 Task: Read customer reviews and ratings for real estate agents in Oklahoma City, Oklahoma, to find an agent who specializes in ranch properties or acreage.
Action: Mouse moved to (123, 125)
Screenshot: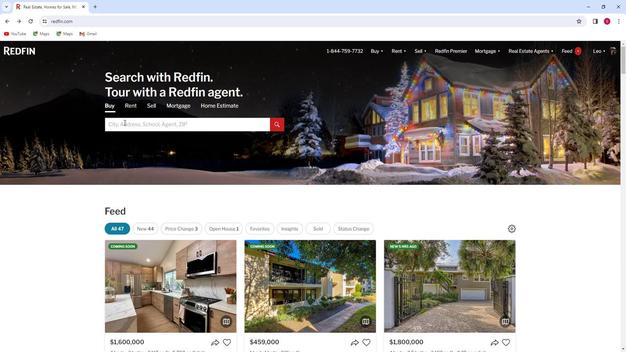 
Action: Mouse pressed left at (123, 125)
Screenshot: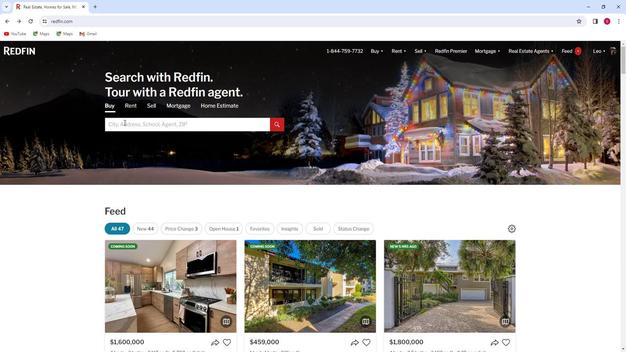 
Action: Mouse moved to (123, 122)
Screenshot: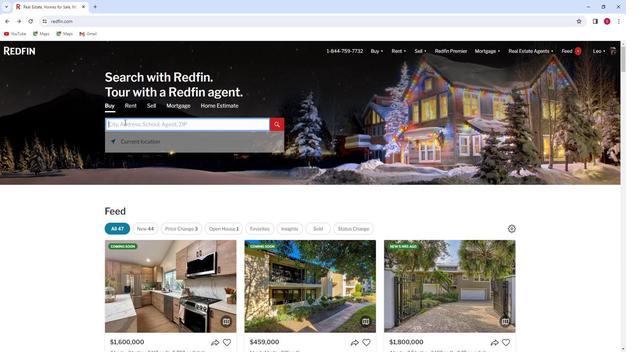 
Action: Key pressed <Key.shift>Okk<Key.backspace>la
Screenshot: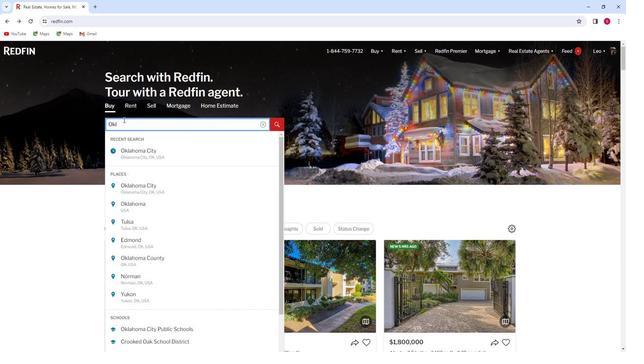
Action: Mouse moved to (138, 153)
Screenshot: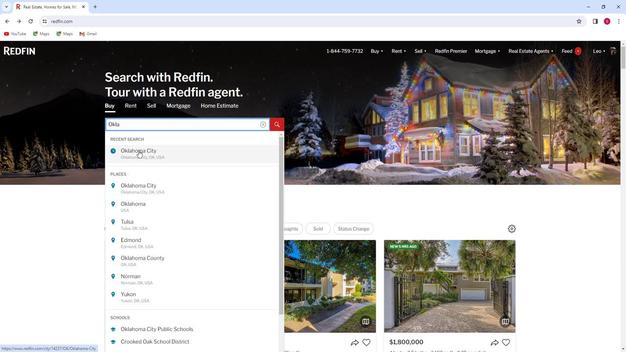 
Action: Mouse pressed left at (138, 153)
Screenshot: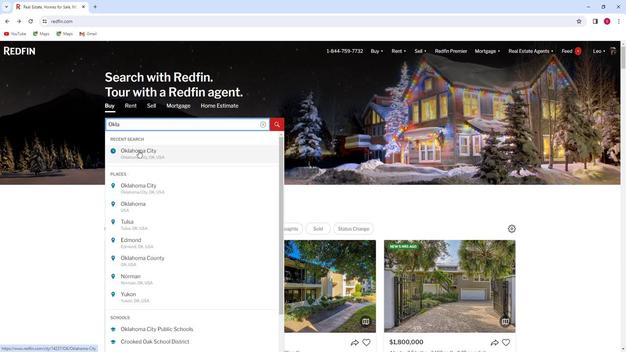 
Action: Mouse moved to (508, 70)
Screenshot: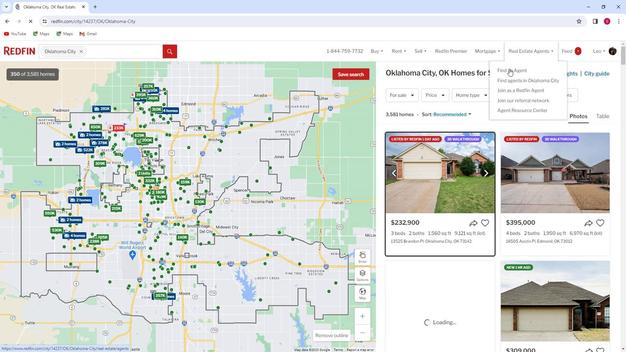 
Action: Mouse pressed left at (508, 70)
Screenshot: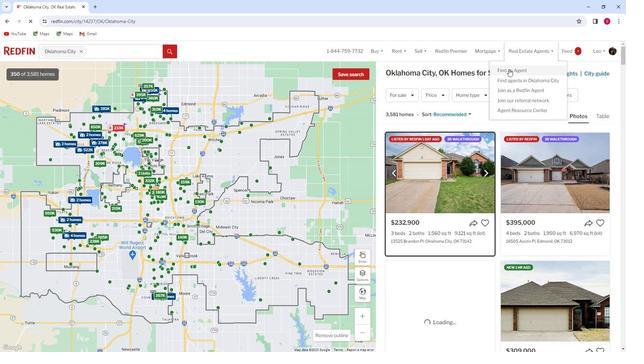 
Action: Mouse moved to (270, 159)
Screenshot: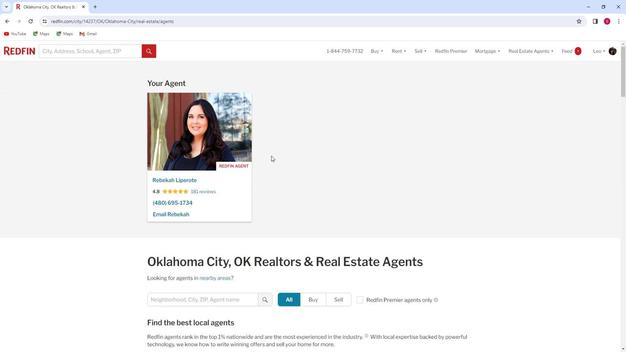 
Action: Mouse scrolled (270, 159) with delta (0, 0)
Screenshot: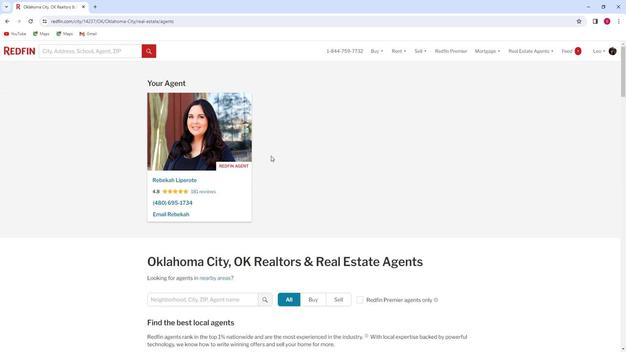 
Action: Mouse moved to (267, 159)
Screenshot: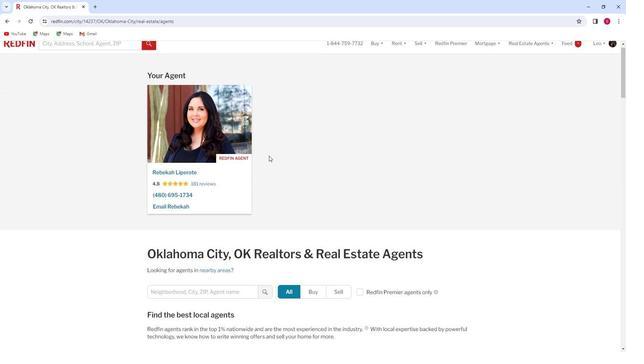
Action: Mouse scrolled (267, 159) with delta (0, 0)
Screenshot: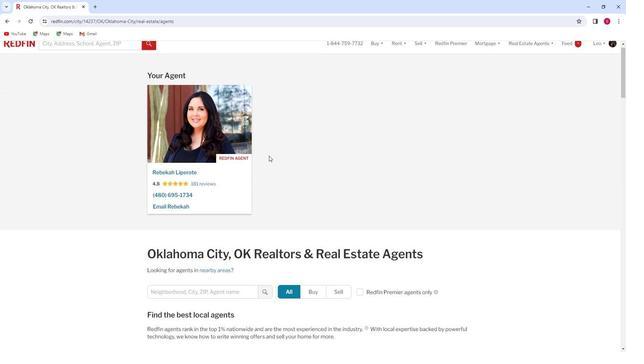 
Action: Mouse moved to (266, 159)
Screenshot: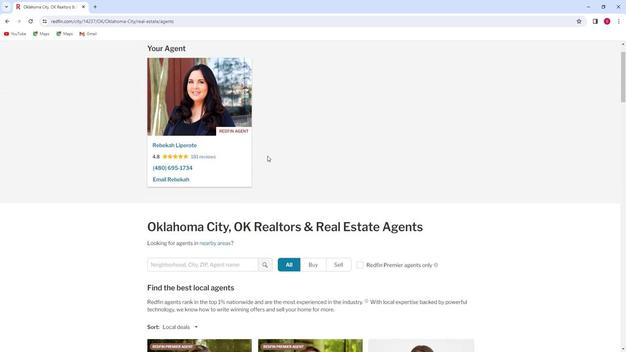 
Action: Mouse scrolled (266, 159) with delta (0, 0)
Screenshot: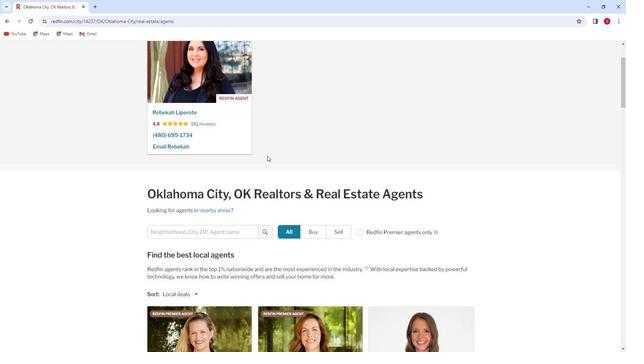 
Action: Mouse scrolled (266, 159) with delta (0, 0)
Screenshot: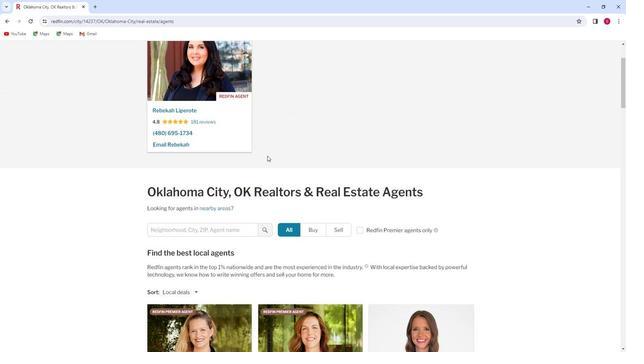 
Action: Mouse moved to (266, 159)
Screenshot: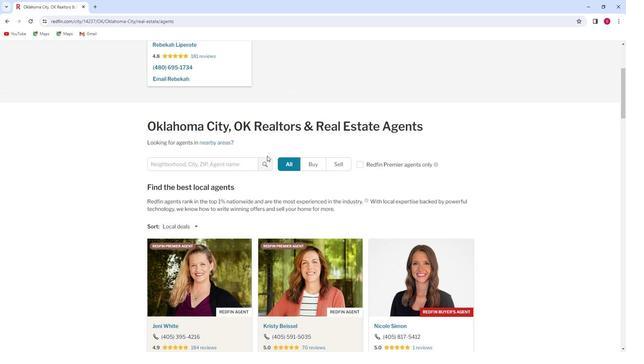 
Action: Mouse scrolled (266, 159) with delta (0, 0)
Screenshot: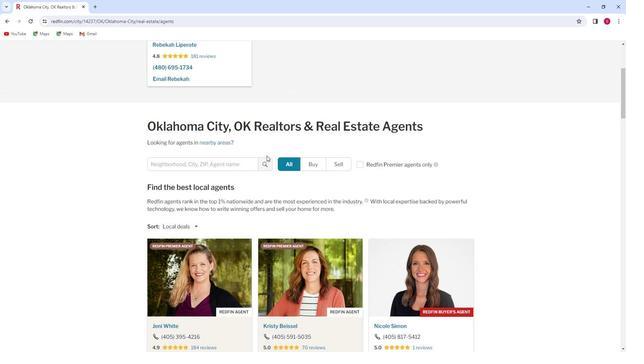 
Action: Mouse scrolled (266, 159) with delta (0, 0)
Screenshot: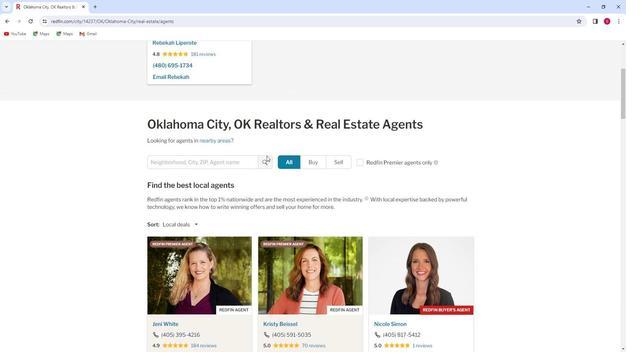 
Action: Mouse scrolled (266, 159) with delta (0, 0)
Screenshot: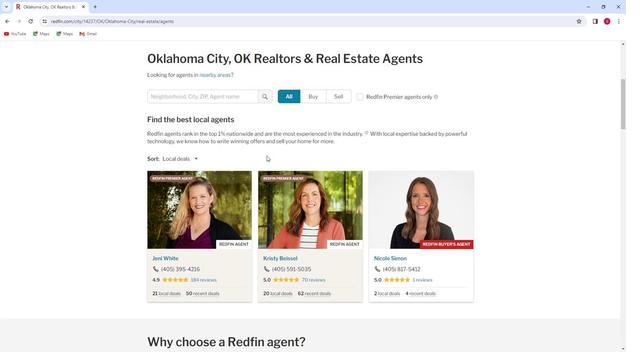 
Action: Mouse scrolled (266, 159) with delta (0, 0)
Screenshot: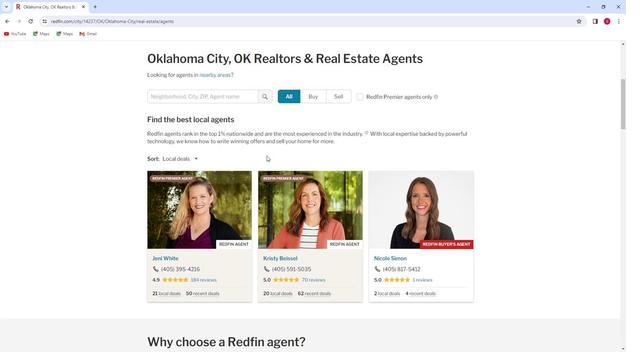 
Action: Mouse scrolled (266, 159) with delta (0, 0)
Screenshot: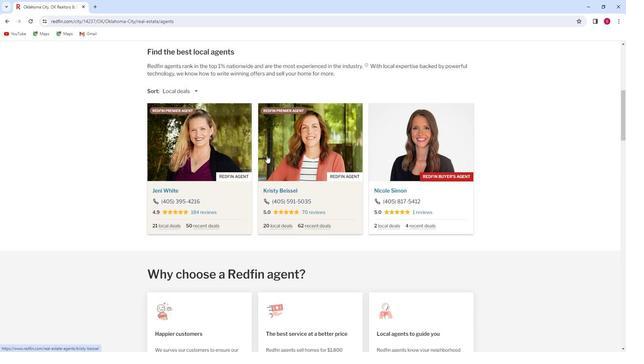 
Action: Mouse scrolled (266, 159) with delta (0, 0)
Screenshot: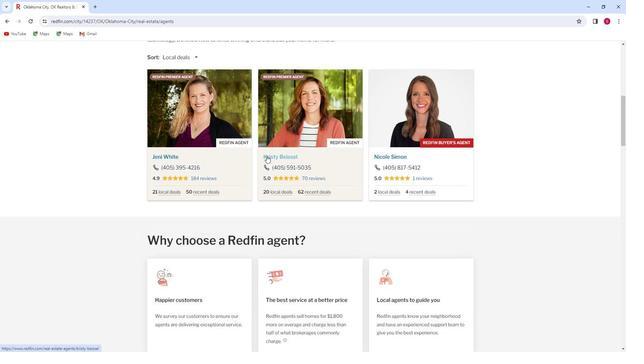
Action: Mouse scrolled (266, 159) with delta (0, 0)
Screenshot: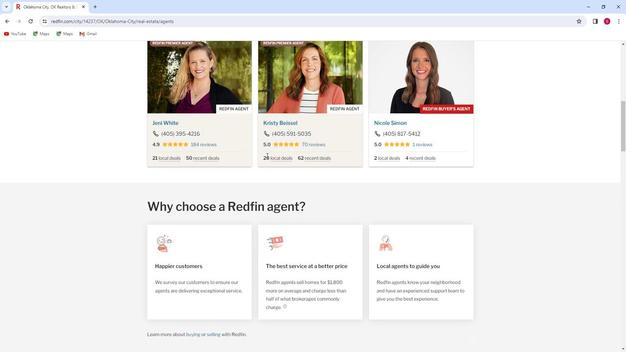 
Action: Mouse scrolled (266, 159) with delta (0, 0)
Screenshot: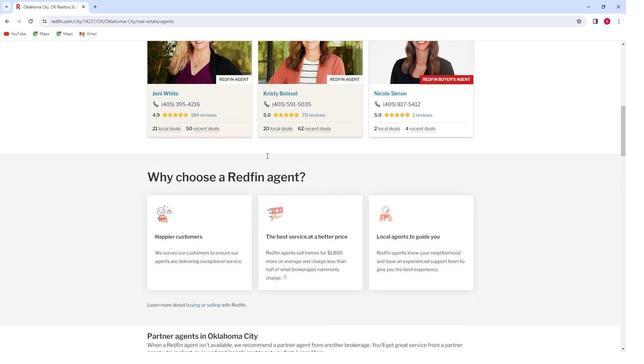 
Action: Mouse scrolled (266, 159) with delta (0, 0)
Screenshot: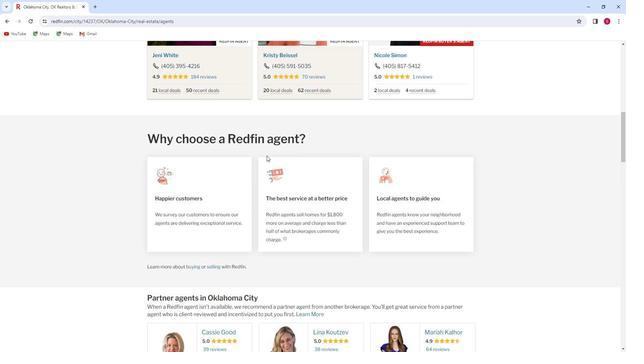 
Action: Mouse scrolled (266, 159) with delta (0, 0)
Screenshot: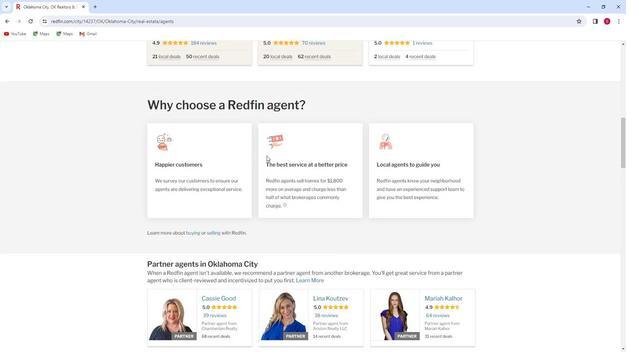 
Action: Mouse scrolled (266, 159) with delta (0, 0)
Screenshot: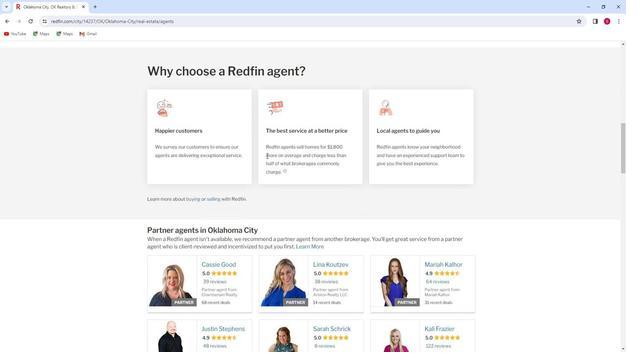 
Action: Mouse scrolled (266, 159) with delta (0, 0)
Screenshot: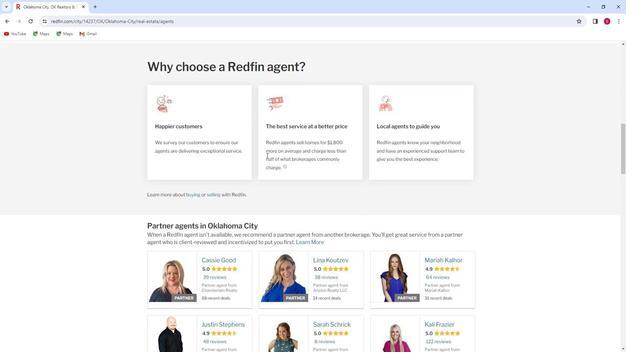 
Action: Mouse scrolled (266, 159) with delta (0, 0)
Screenshot: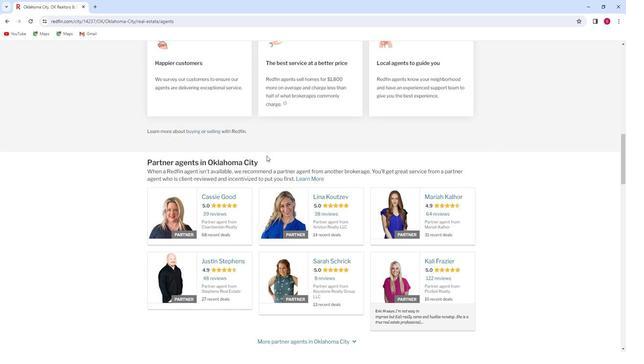 
Action: Mouse scrolled (266, 159) with delta (0, 0)
Screenshot: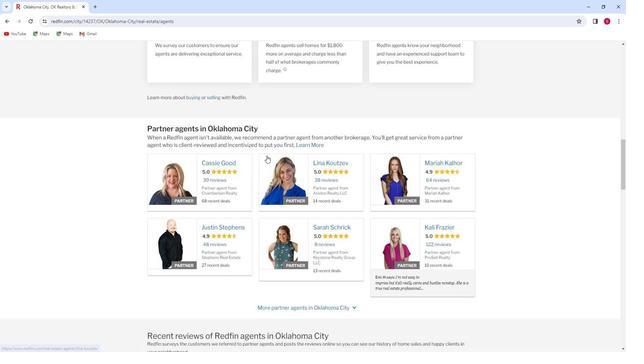 
Action: Mouse scrolled (266, 159) with delta (0, 0)
Screenshot: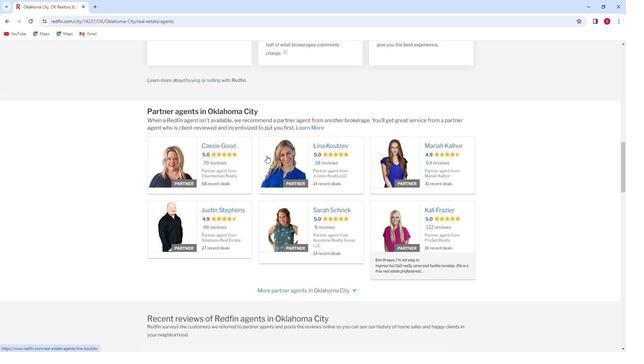 
Action: Mouse scrolled (266, 159) with delta (0, 0)
Screenshot: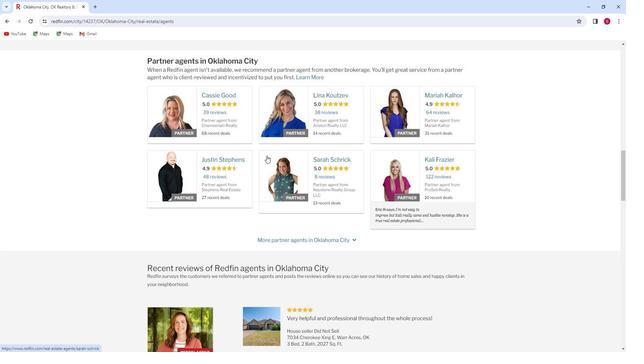
Action: Mouse scrolled (266, 159) with delta (0, 0)
Screenshot: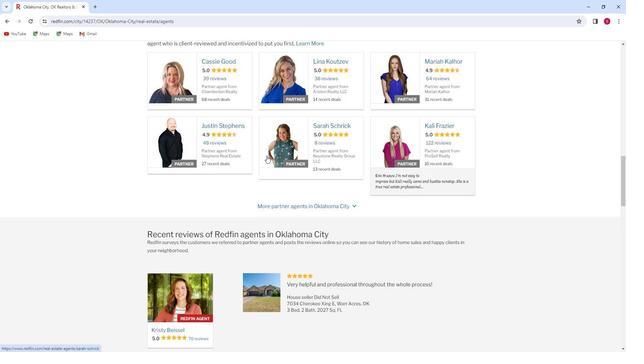 
Action: Mouse scrolled (266, 159) with delta (0, 0)
Screenshot: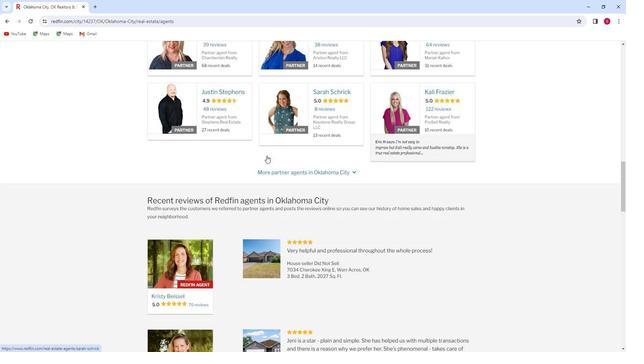 
Action: Mouse moved to (266, 159)
Screenshot: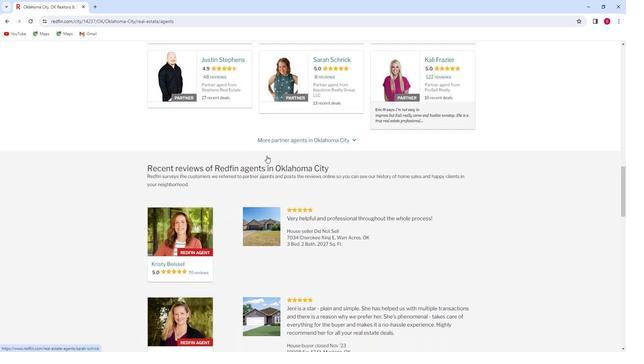 
Action: Mouse scrolled (266, 159) with delta (0, 0)
Screenshot: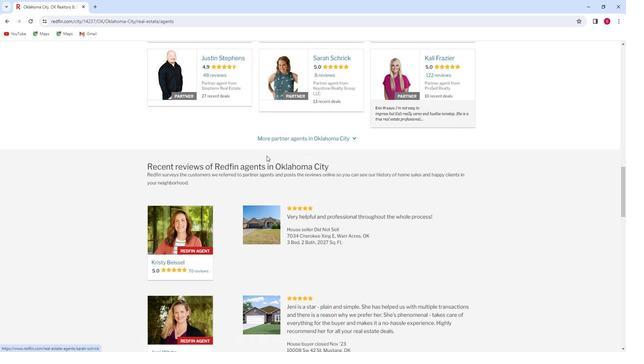 
Action: Mouse scrolled (266, 159) with delta (0, 0)
Screenshot: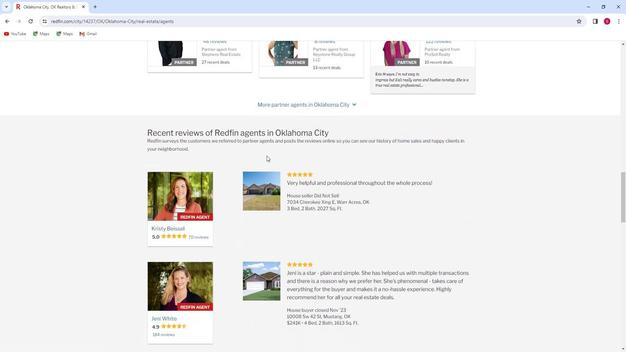 
Action: Mouse scrolled (266, 159) with delta (0, 0)
Screenshot: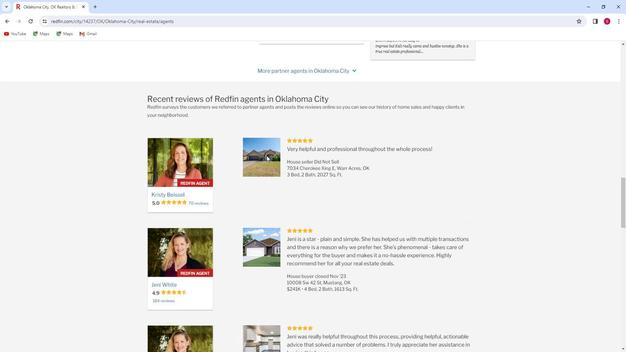
Action: Mouse moved to (264, 162)
Screenshot: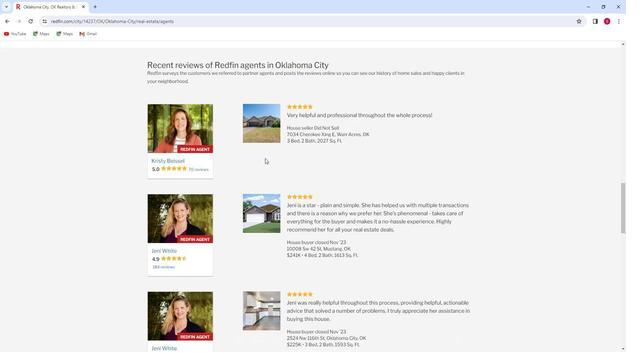 
Action: Mouse scrolled (264, 161) with delta (0, 0)
Screenshot: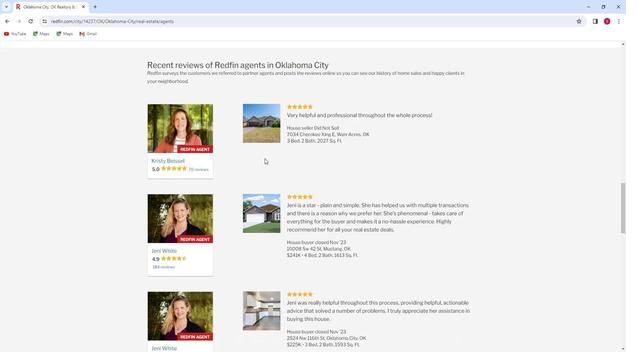 
Action: Mouse moved to (262, 162)
Screenshot: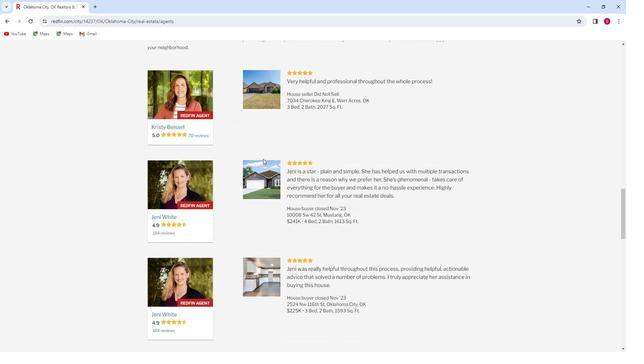 
Action: Mouse scrolled (262, 161) with delta (0, 0)
Screenshot: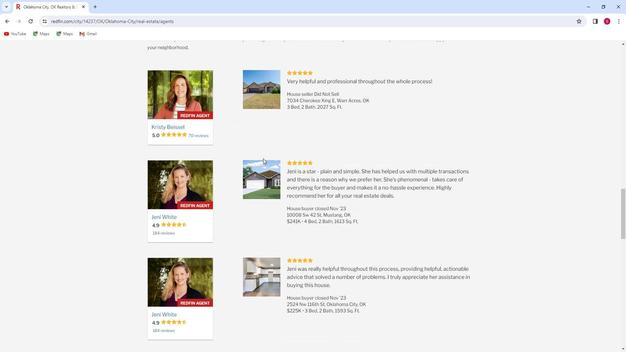 
Action: Mouse scrolled (262, 161) with delta (0, 0)
Screenshot: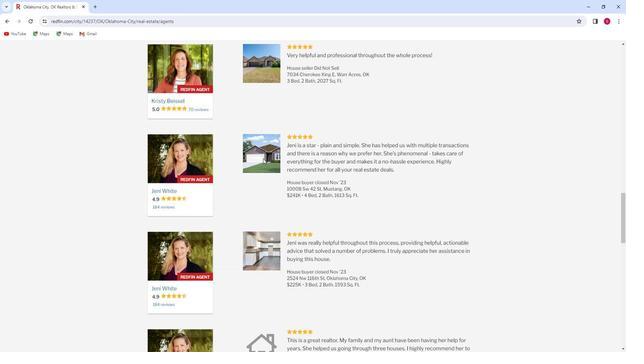 
Action: Mouse moved to (262, 161)
Screenshot: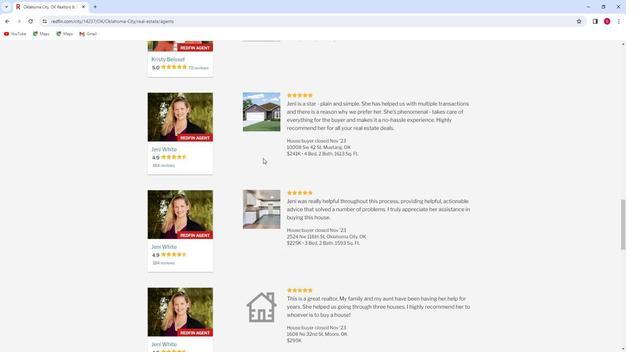 
Action: Mouse scrolled (262, 160) with delta (0, 0)
Screenshot: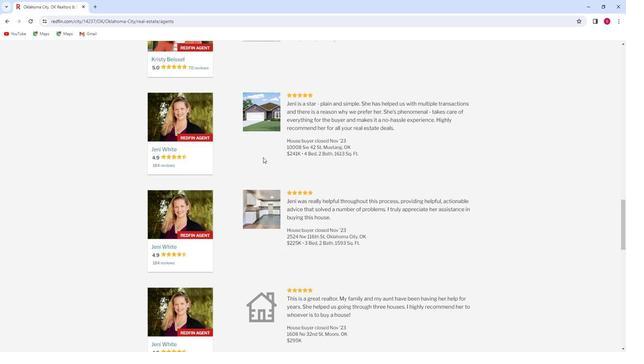
Action: Mouse scrolled (262, 160) with delta (0, 0)
Screenshot: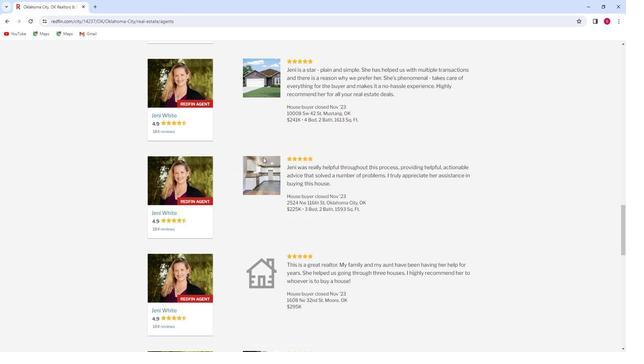 
Action: Mouse moved to (262, 161)
Screenshot: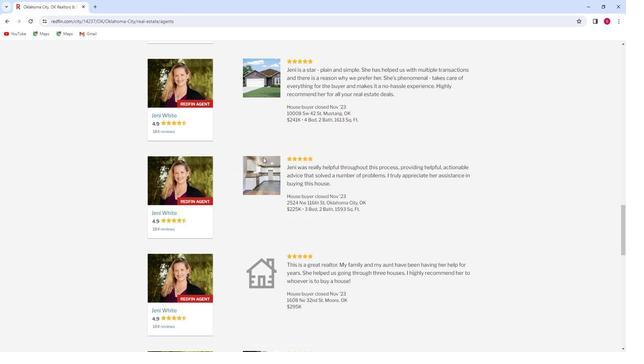 
Action: Mouse scrolled (262, 160) with delta (0, 0)
Screenshot: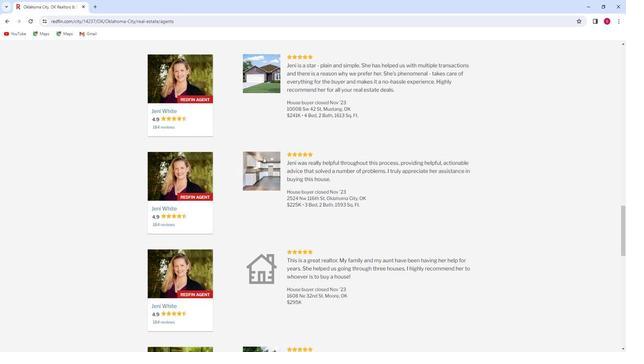 
Action: Mouse moved to (262, 161)
Screenshot: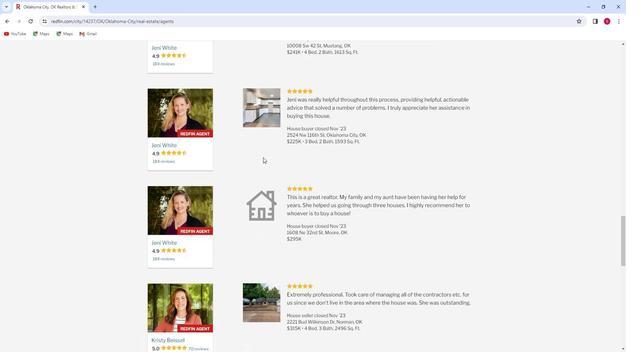 
Action: Mouse scrolled (262, 161) with delta (0, 0)
Screenshot: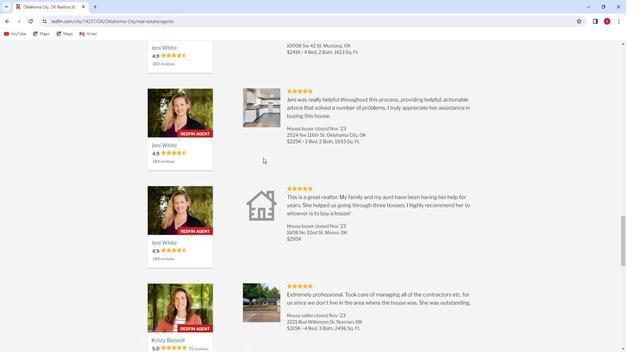 
Action: Mouse scrolled (262, 161) with delta (0, 0)
Screenshot: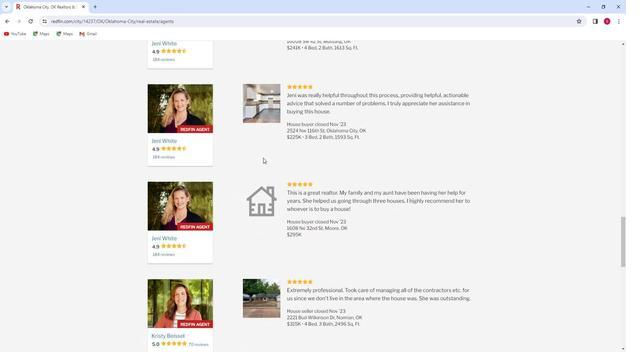
Action: Mouse moved to (262, 161)
Screenshot: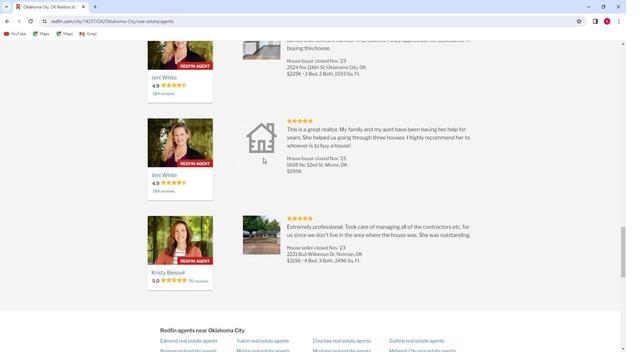 
Action: Mouse scrolled (262, 161) with delta (0, 0)
Screenshot: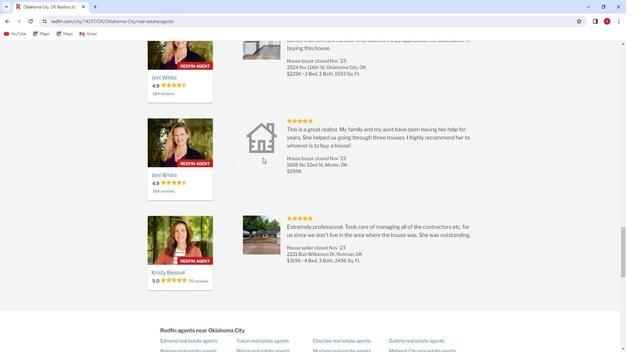
Action: Mouse moved to (261, 162)
Screenshot: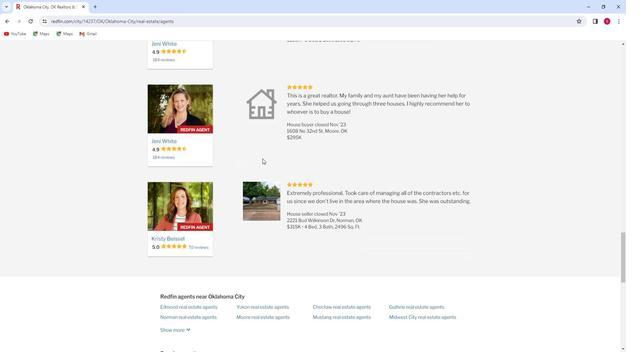 
Action: Mouse scrolled (261, 161) with delta (0, 0)
Screenshot: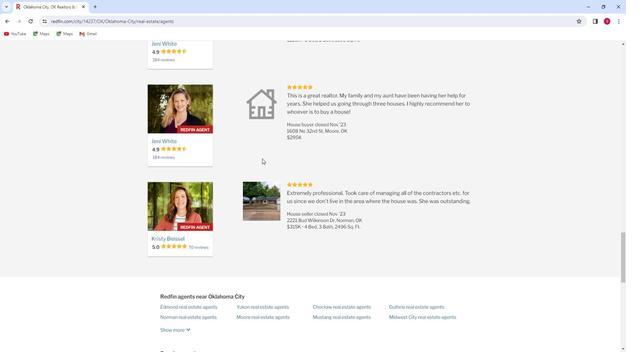 
Action: Mouse scrolled (261, 161) with delta (0, 0)
Screenshot: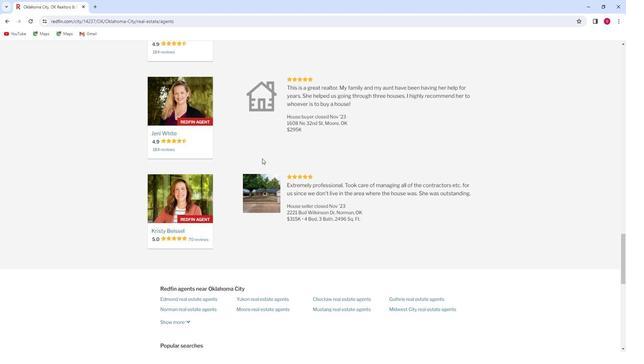 
Action: Mouse moved to (261, 161)
Screenshot: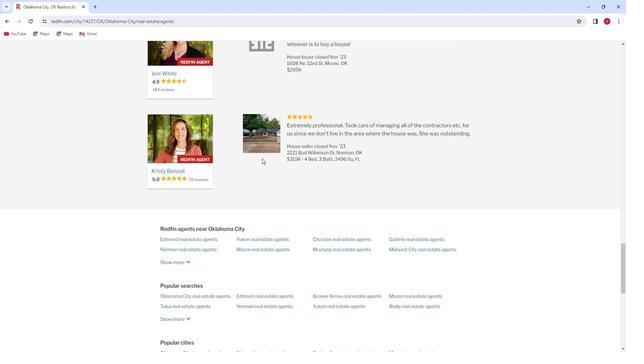 
Action: Mouse scrolled (261, 161) with delta (0, 0)
Screenshot: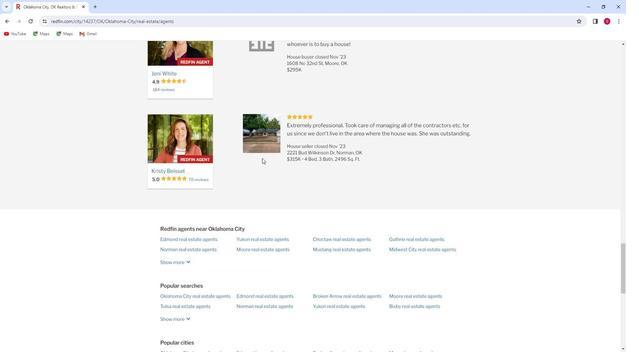 
Action: Mouse scrolled (261, 161) with delta (0, 0)
Screenshot: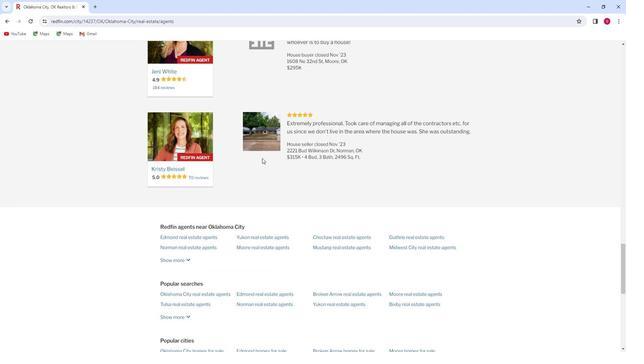 
Action: Mouse moved to (262, 159)
Screenshot: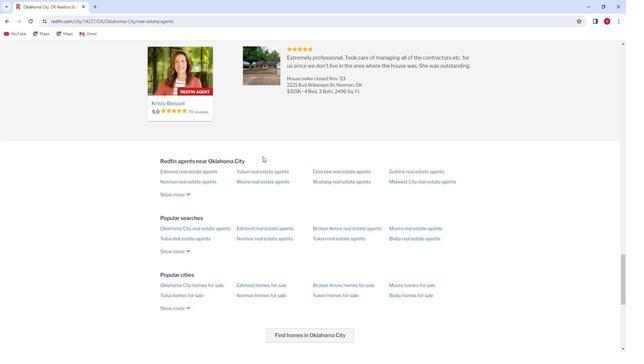 
Action: Mouse scrolled (262, 158) with delta (0, 0)
Screenshot: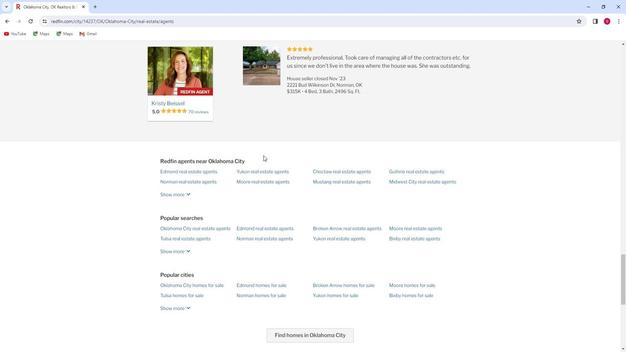 
Action: Mouse scrolled (262, 158) with delta (0, 0)
Screenshot: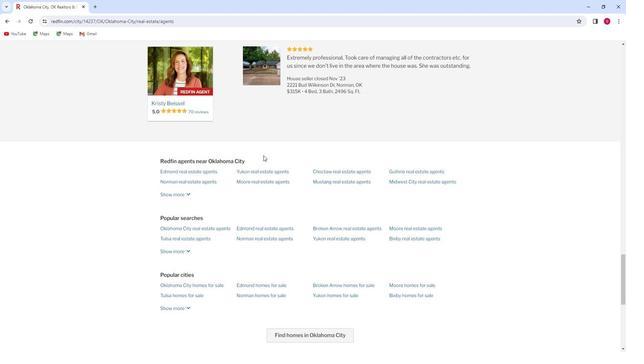 
Action: Mouse scrolled (262, 158) with delta (0, 0)
Screenshot: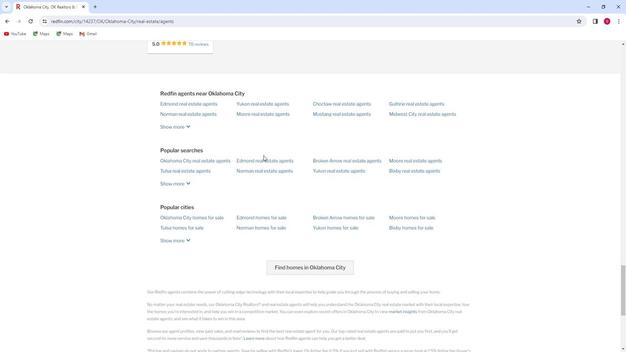 
Action: Mouse scrolled (262, 158) with delta (0, 0)
Screenshot: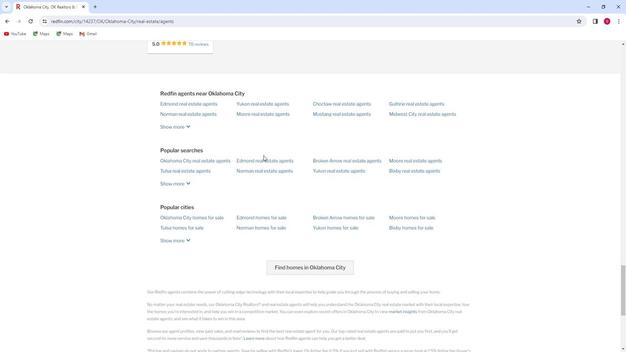 
Action: Mouse moved to (262, 158)
Screenshot: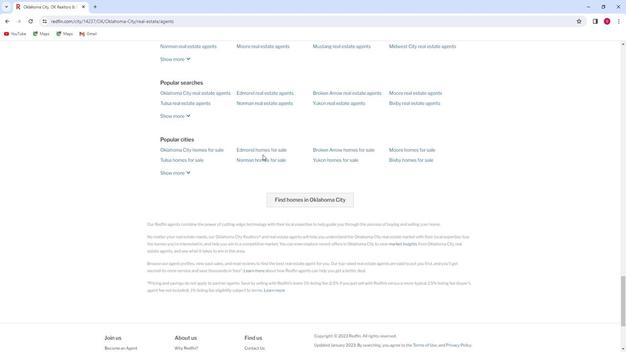 
Action: Mouse scrolled (262, 158) with delta (0, 0)
Screenshot: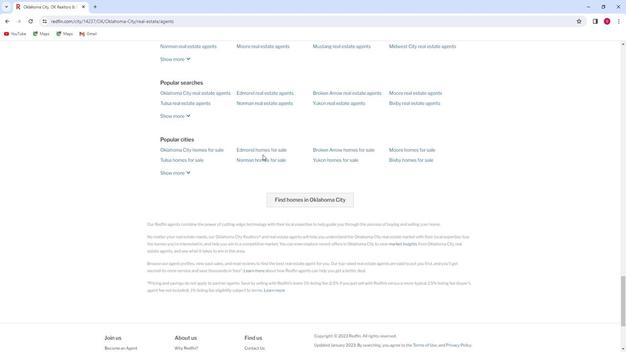 
Action: Mouse scrolled (262, 158) with delta (0, 0)
Screenshot: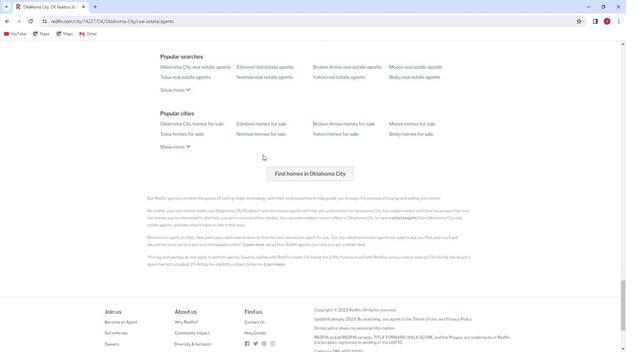 
Action: Mouse moved to (262, 158)
Screenshot: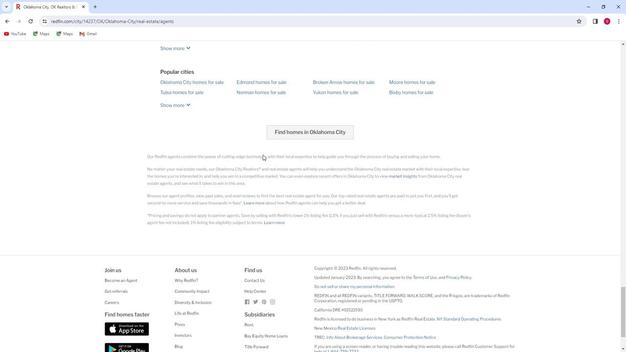 
Action: Mouse scrolled (262, 158) with delta (0, 0)
Screenshot: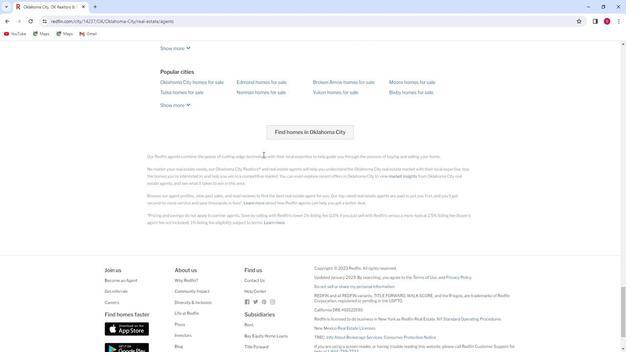 
Action: Mouse scrolled (262, 158) with delta (0, 0)
Screenshot: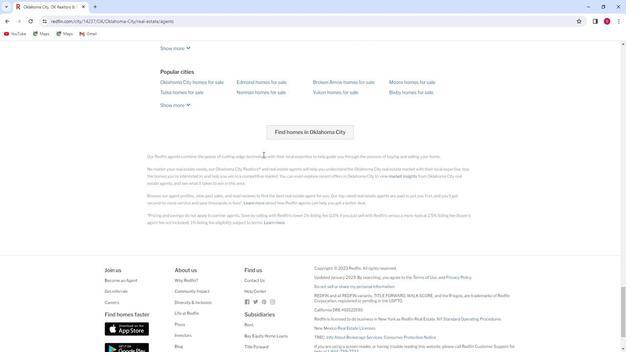 
Action: Mouse scrolled (262, 158) with delta (0, 0)
Screenshot: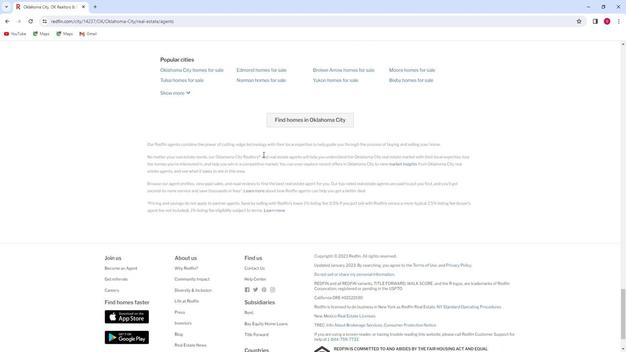 
Action: Mouse moved to (262, 158)
Screenshot: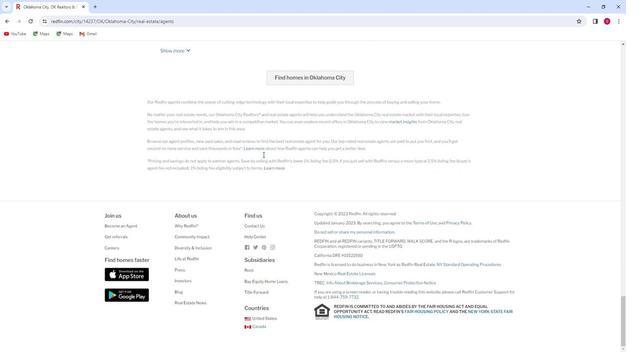
Action: Mouse scrolled (262, 158) with delta (0, 0)
Screenshot: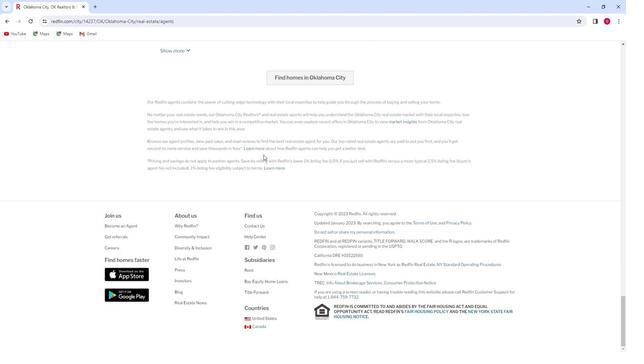
Action: Mouse scrolled (262, 158) with delta (0, 0)
Screenshot: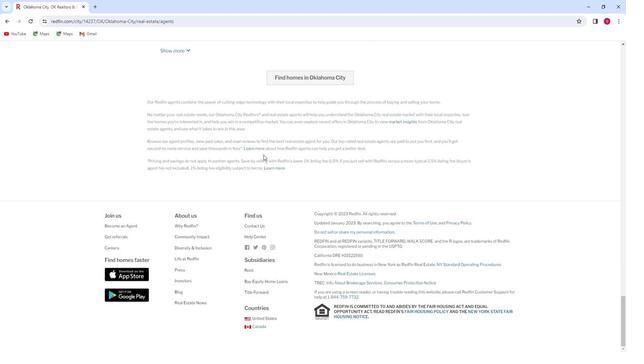
Action: Mouse moved to (4, 22)
Screenshot: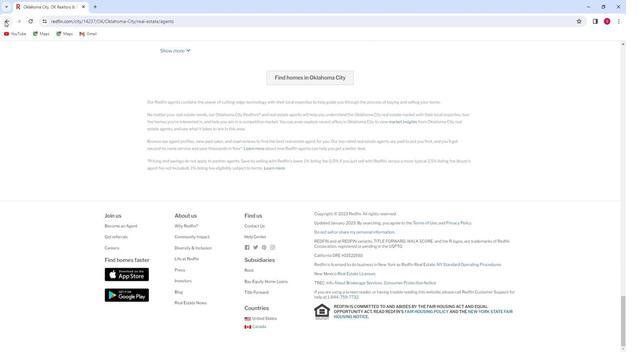 
Action: Mouse pressed left at (4, 22)
Screenshot: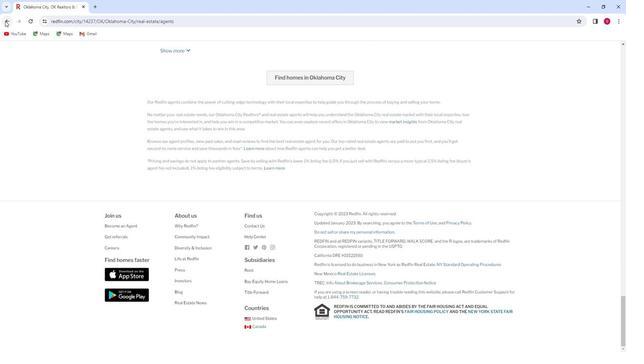 
Action: Mouse moved to (322, 158)
Screenshot: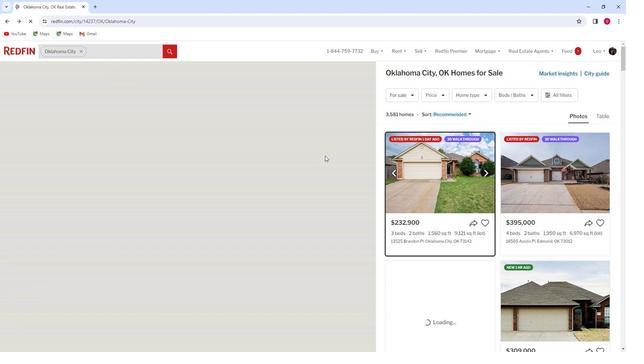 
